 Task: Enable advance options.
Action: Mouse moved to (1001, 247)
Screenshot: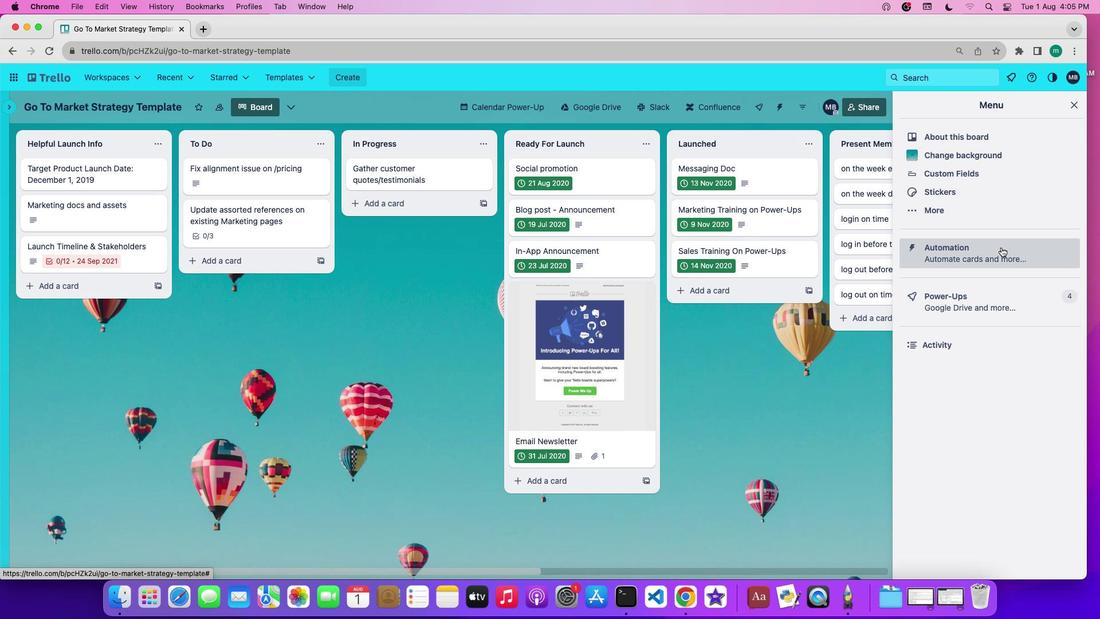 
Action: Mouse pressed left at (1001, 247)
Screenshot: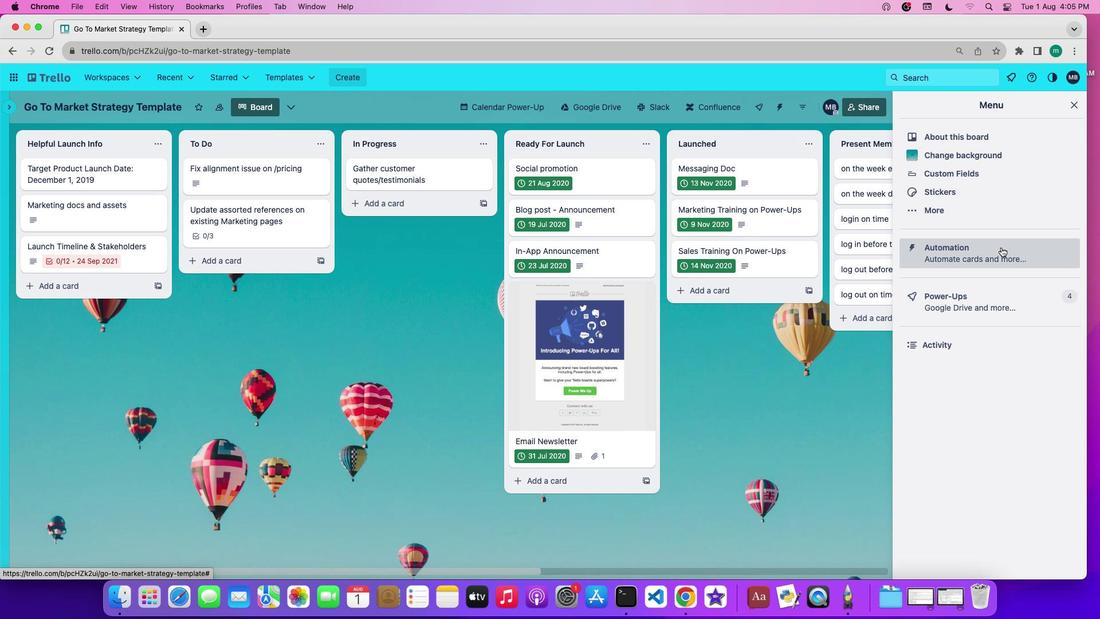
Action: Mouse moved to (80, 210)
Screenshot: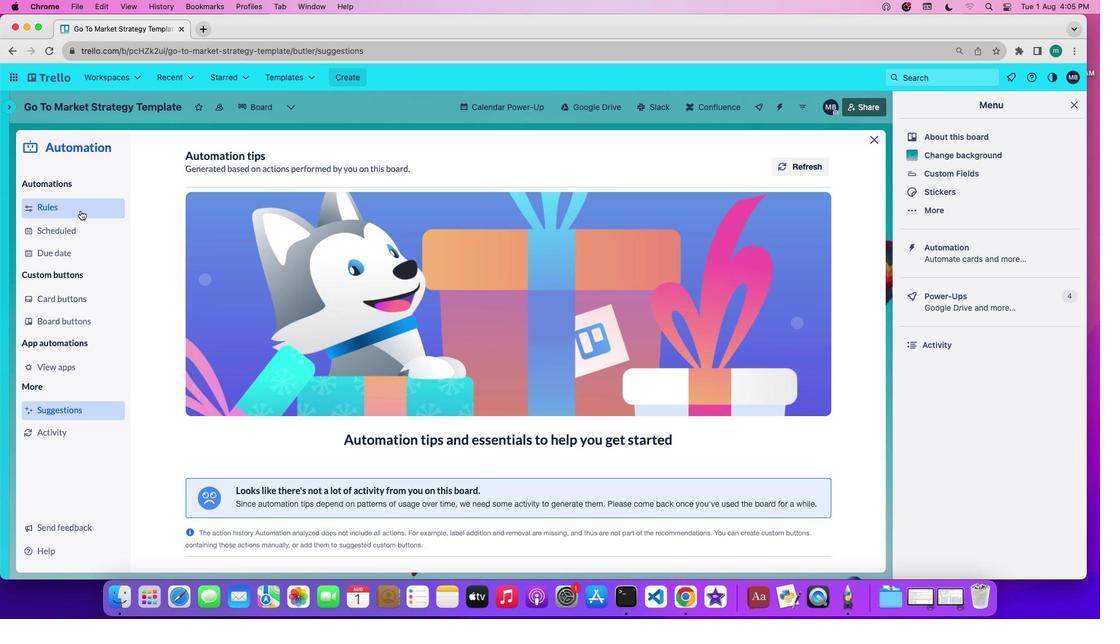 
Action: Mouse pressed left at (80, 210)
Screenshot: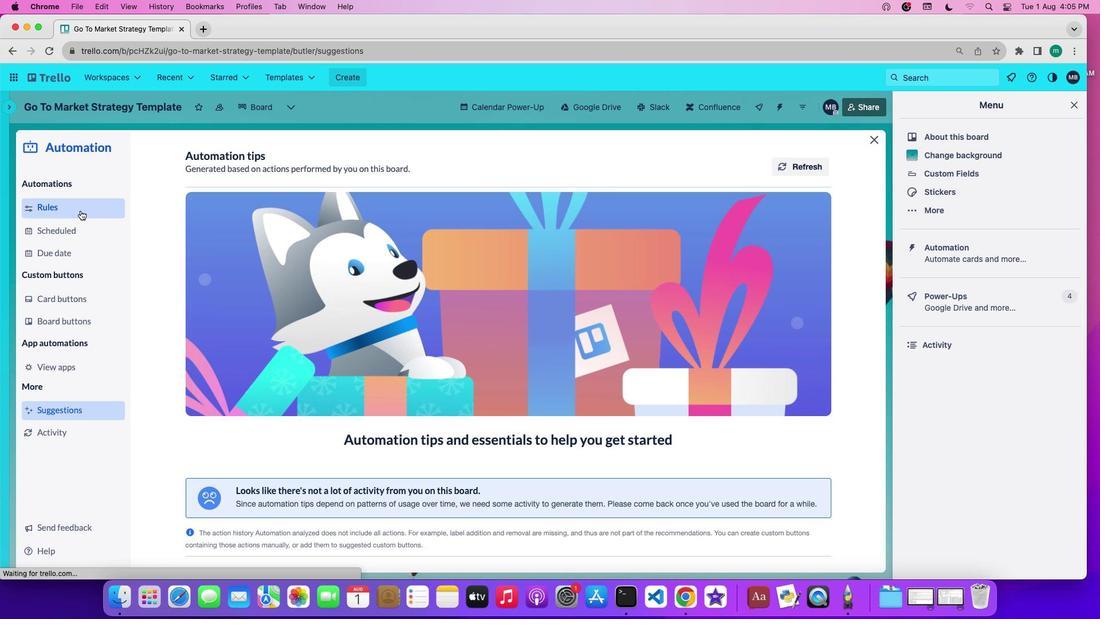 
Action: Mouse moved to (232, 413)
Screenshot: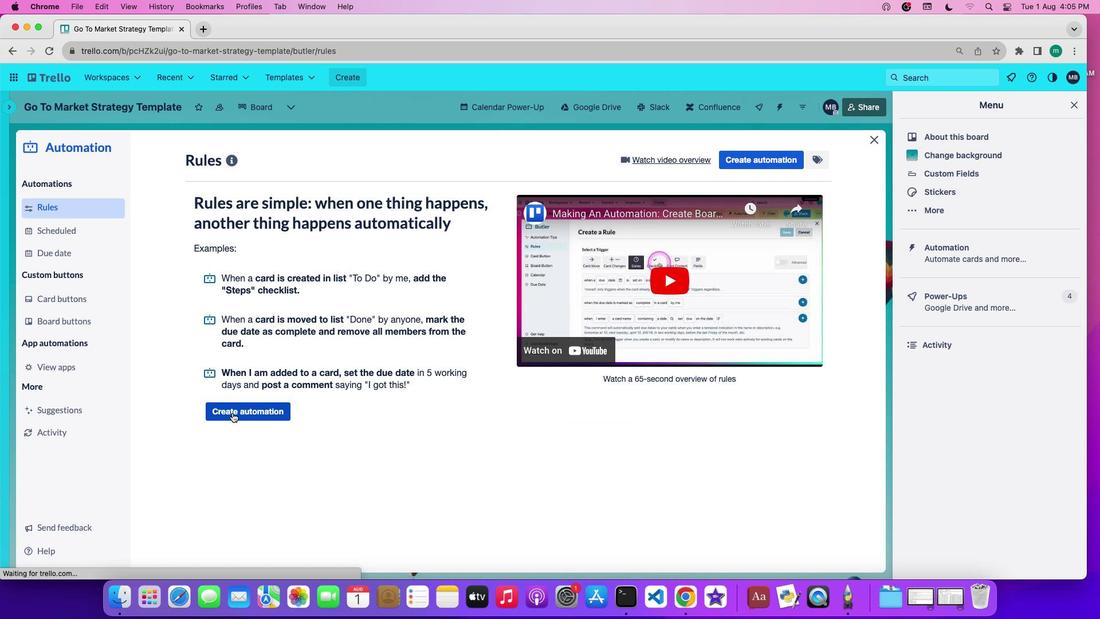 
Action: Mouse pressed left at (232, 413)
Screenshot: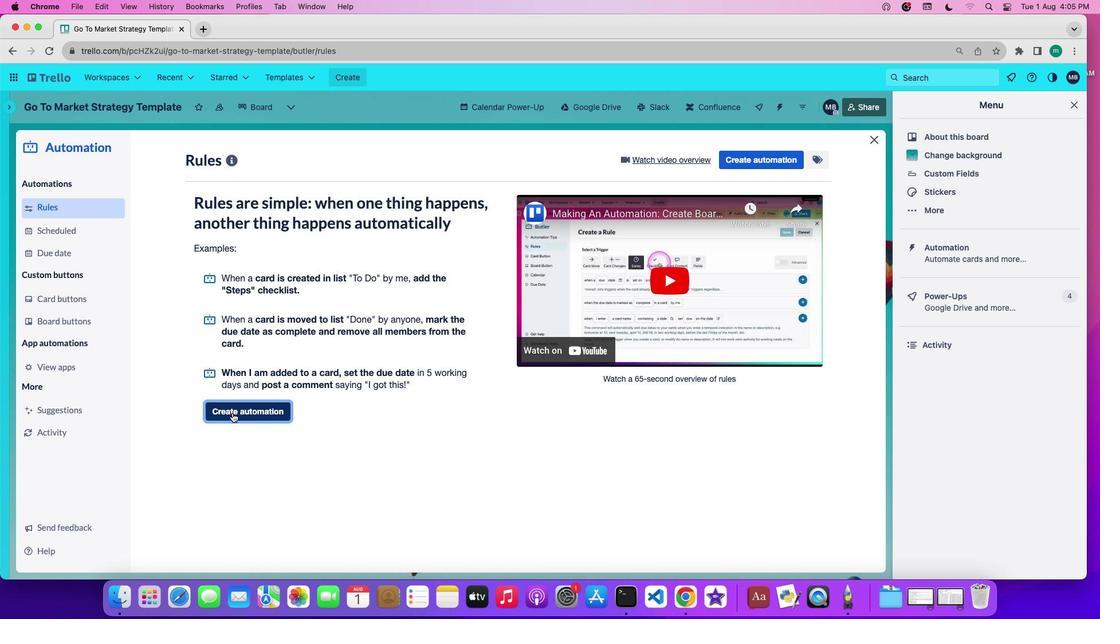 
Action: Mouse moved to (490, 266)
Screenshot: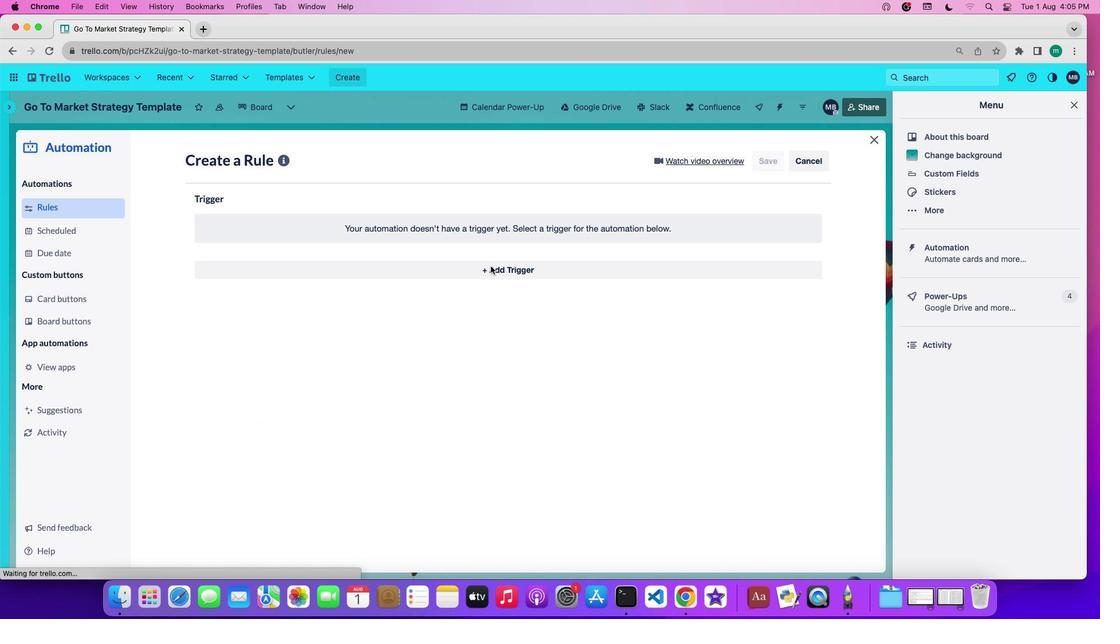 
Action: Mouse pressed left at (490, 266)
Screenshot: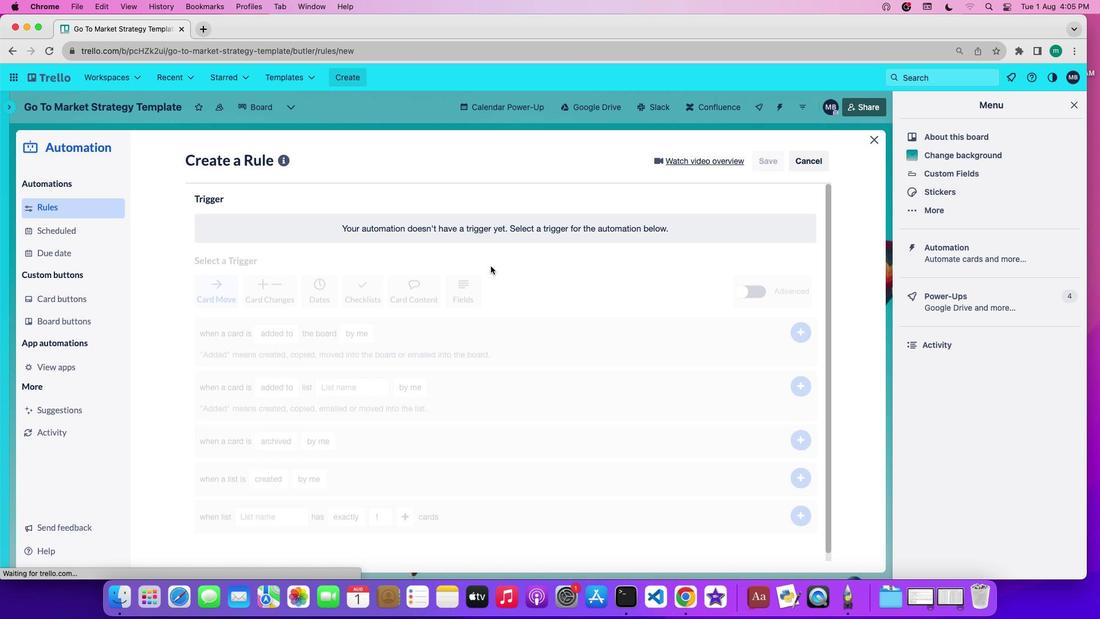 
Action: Mouse moved to (739, 313)
Screenshot: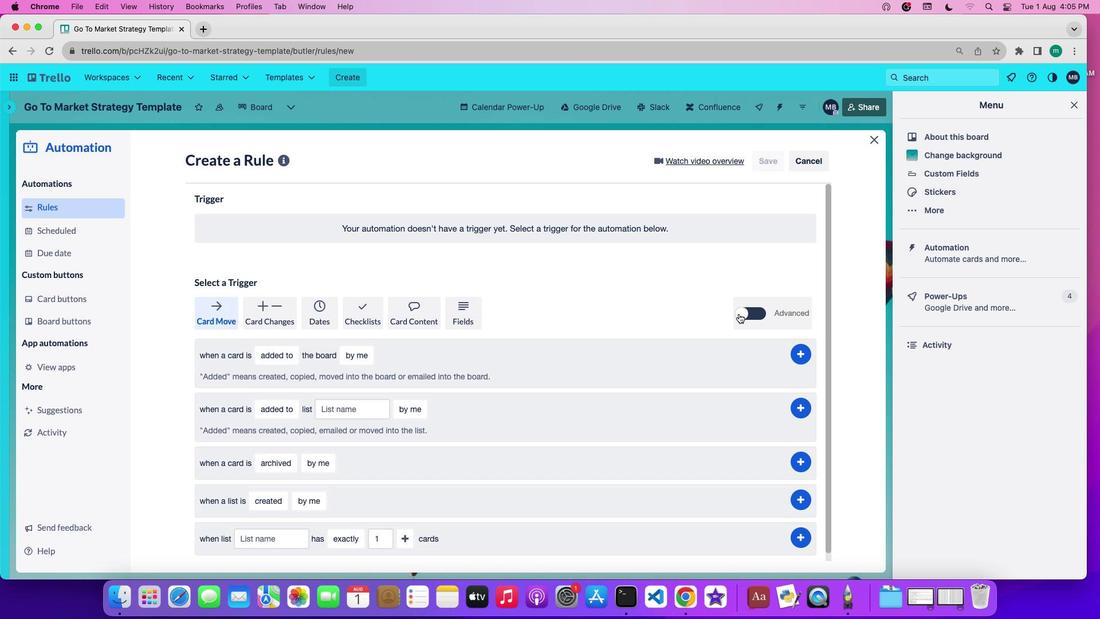 
Action: Mouse pressed left at (739, 313)
Screenshot: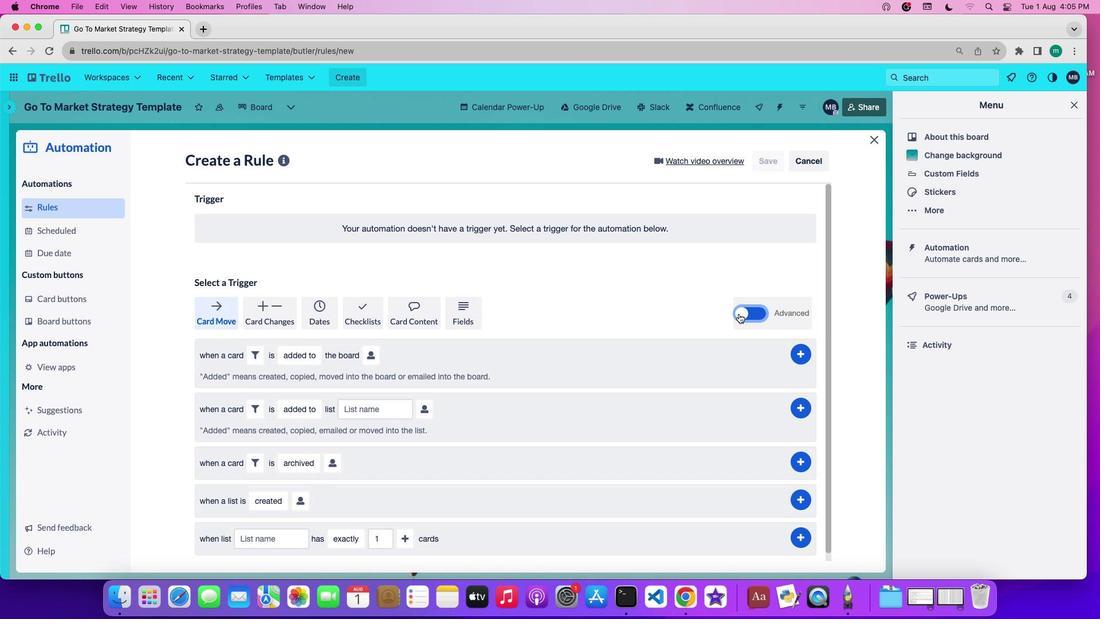 
